 Task: Create and edit the matching rules
Action: Mouse moved to (213, 199)
Screenshot: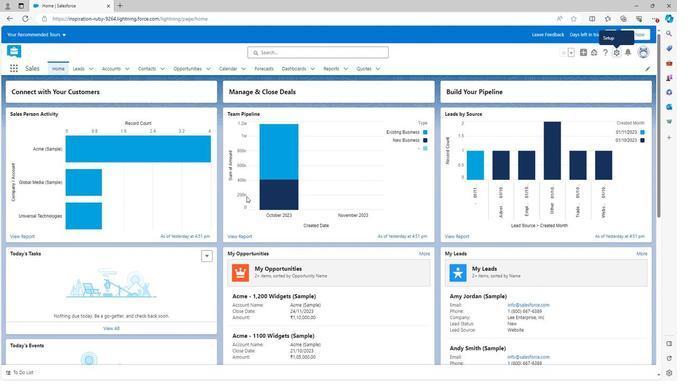 
Action: Mouse scrolled (213, 199) with delta (0, 0)
Screenshot: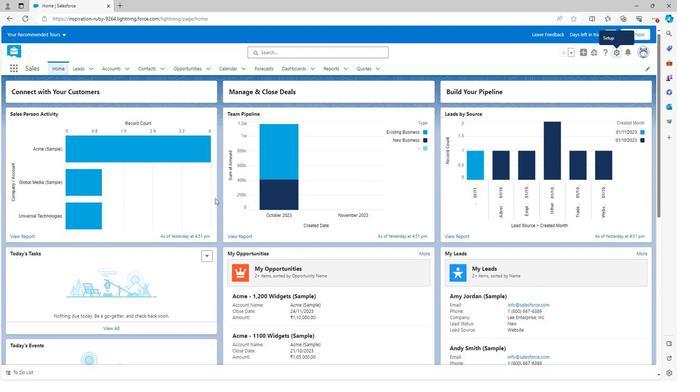 
Action: Mouse scrolled (213, 199) with delta (0, 0)
Screenshot: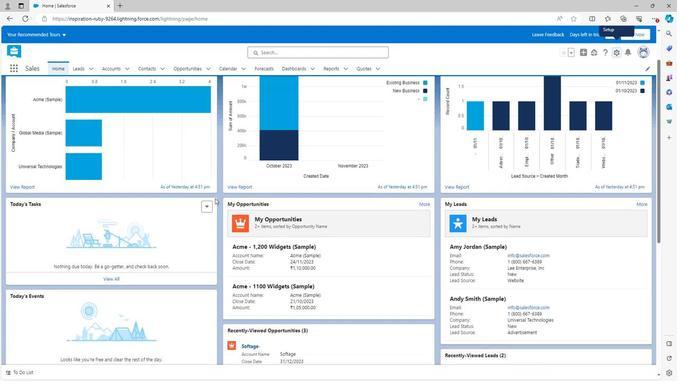 
Action: Mouse scrolled (213, 199) with delta (0, 0)
Screenshot: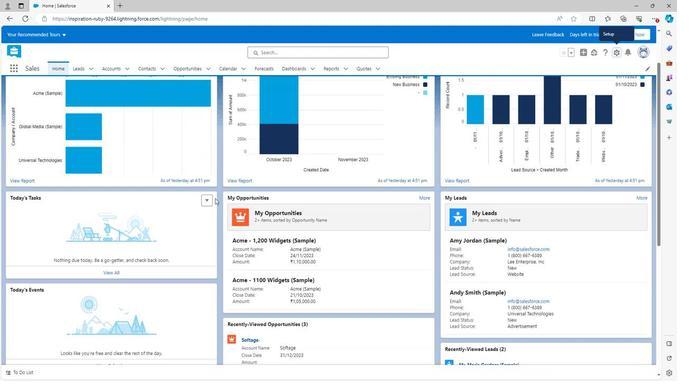 
Action: Mouse scrolled (213, 199) with delta (0, 0)
Screenshot: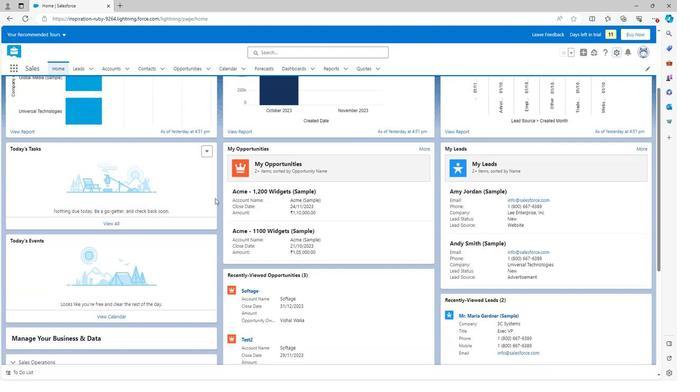 
Action: Mouse scrolled (213, 199) with delta (0, 0)
Screenshot: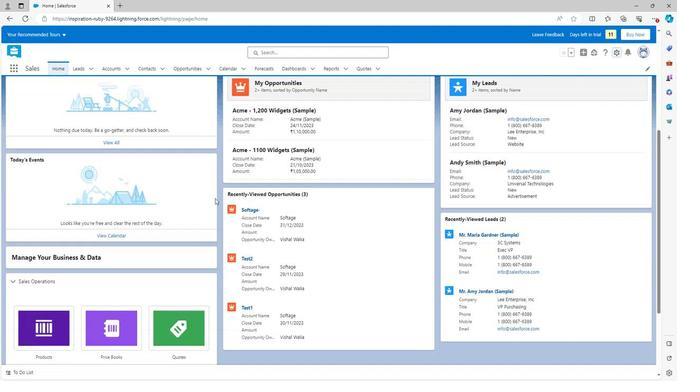 
Action: Mouse scrolled (213, 199) with delta (0, 0)
Screenshot: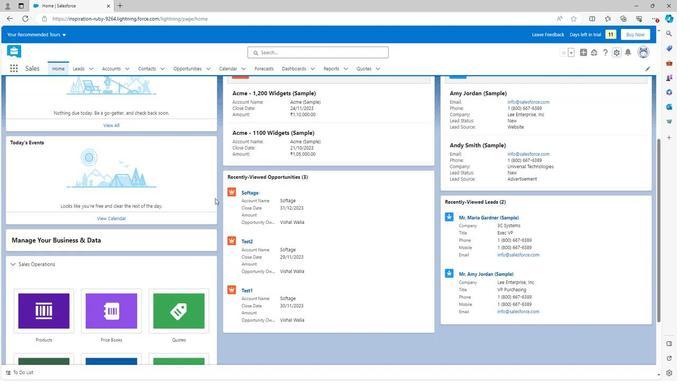 
Action: Mouse scrolled (213, 199) with delta (0, 0)
Screenshot: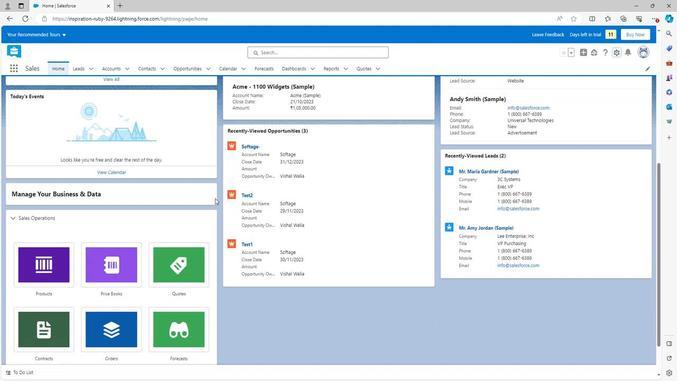 
Action: Mouse scrolled (213, 199) with delta (0, 0)
Screenshot: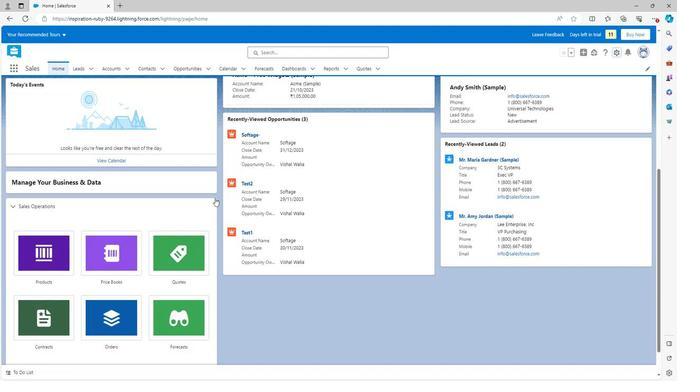 
Action: Mouse scrolled (213, 199) with delta (0, 0)
Screenshot: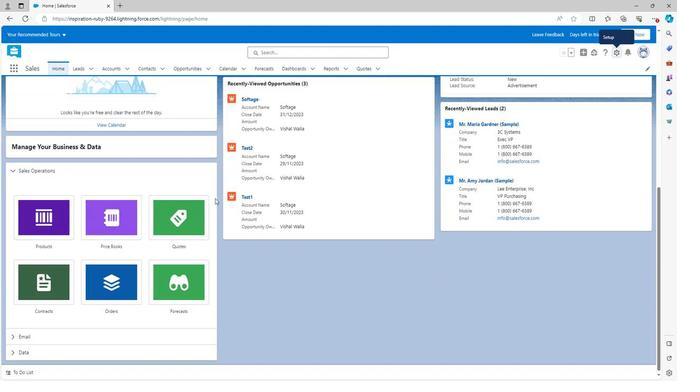 
Action: Mouse scrolled (213, 199) with delta (0, 0)
Screenshot: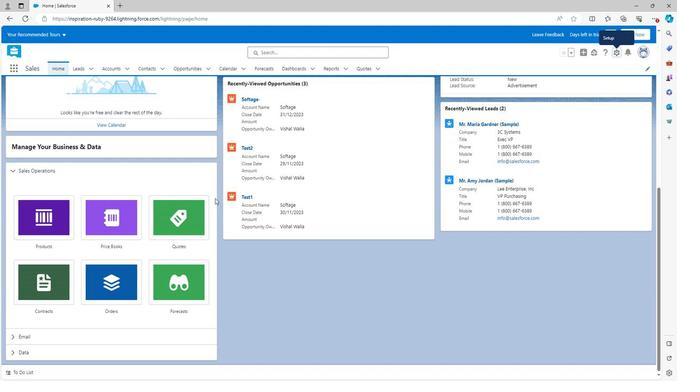 
Action: Mouse scrolled (213, 199) with delta (0, 0)
Screenshot: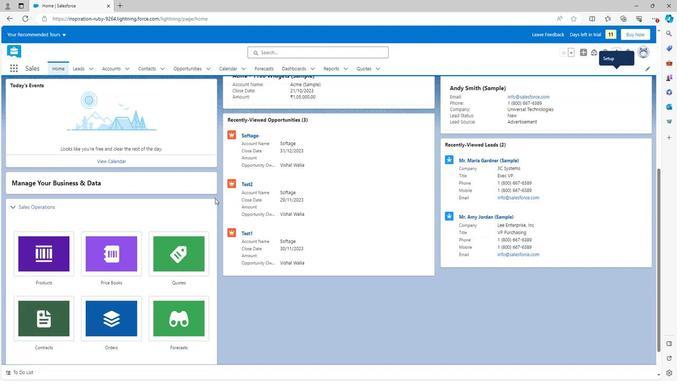 
Action: Mouse scrolled (213, 199) with delta (0, 0)
Screenshot: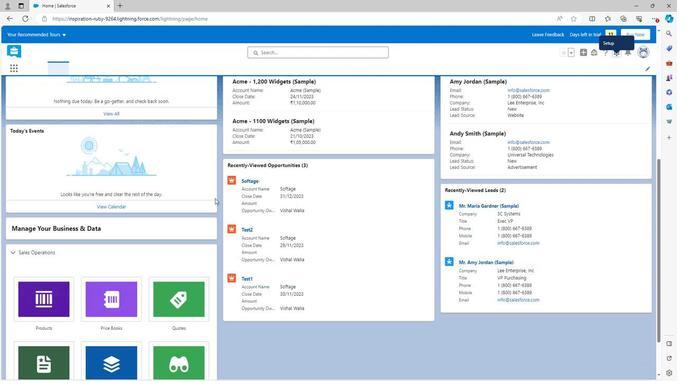 
Action: Mouse scrolled (213, 199) with delta (0, 0)
Screenshot: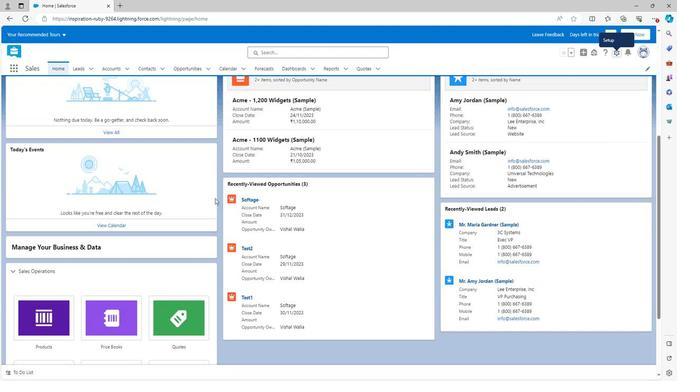 
Action: Mouse scrolled (213, 199) with delta (0, 0)
Screenshot: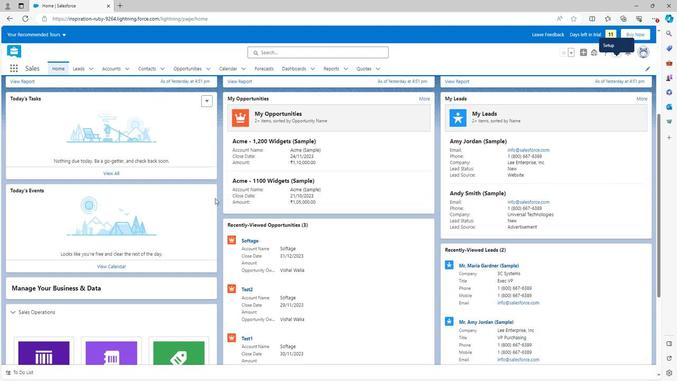 
Action: Mouse scrolled (213, 199) with delta (0, 0)
Screenshot: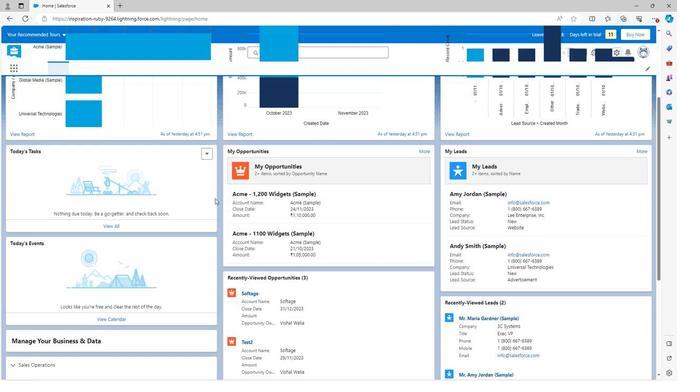 
Action: Mouse scrolled (213, 199) with delta (0, 0)
Screenshot: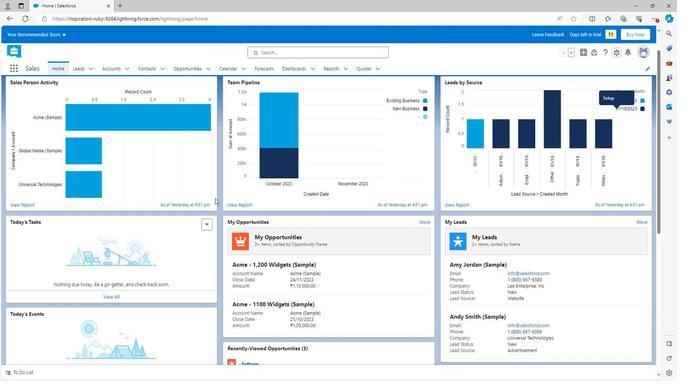 
Action: Mouse moved to (614, 52)
Screenshot: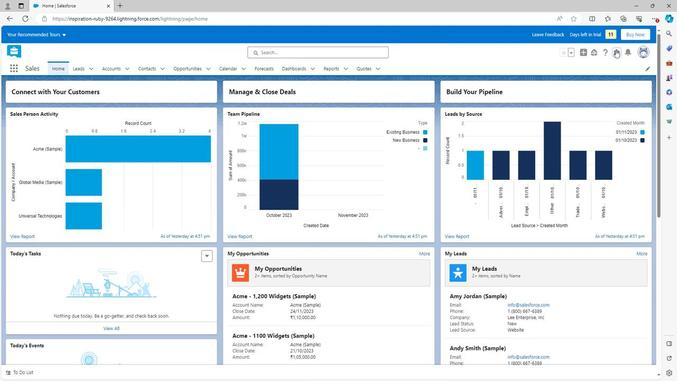 
Action: Mouse pressed left at (614, 52)
Screenshot: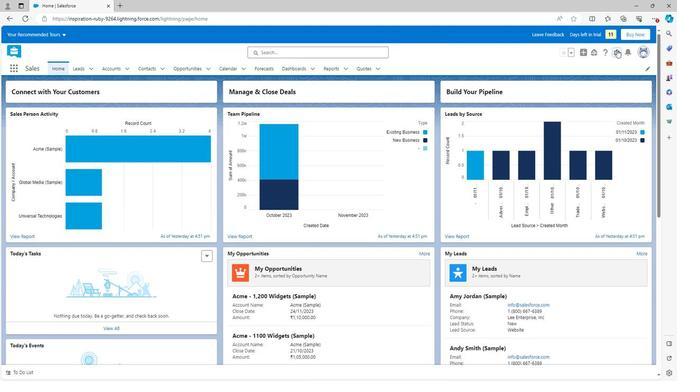 
Action: Mouse moved to (587, 73)
Screenshot: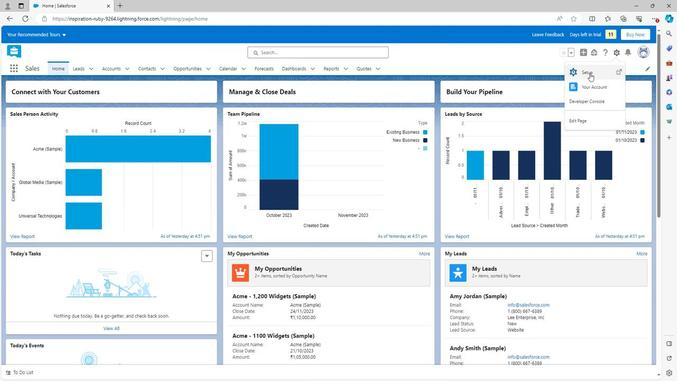 
Action: Mouse pressed left at (587, 73)
Screenshot: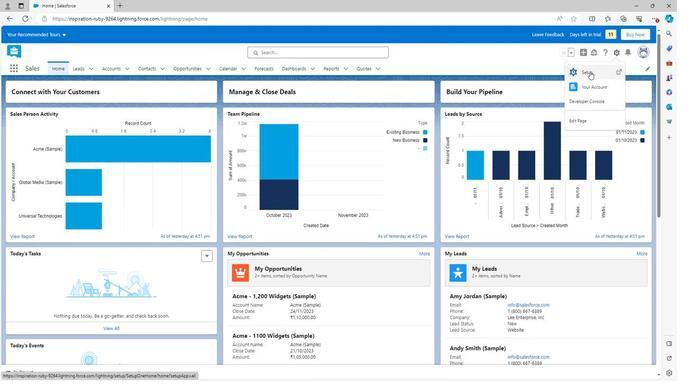 
Action: Mouse moved to (6, 229)
Screenshot: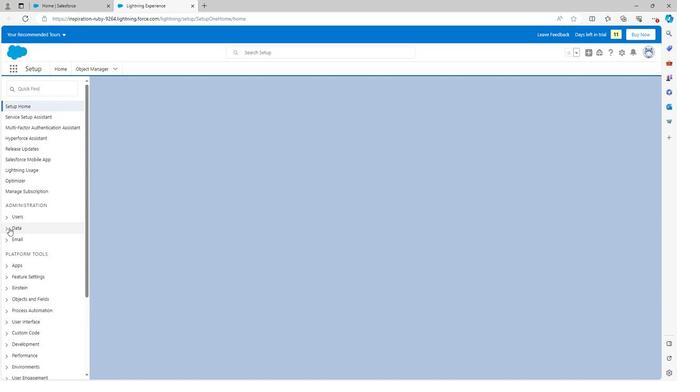 
Action: Mouse pressed left at (6, 229)
Screenshot: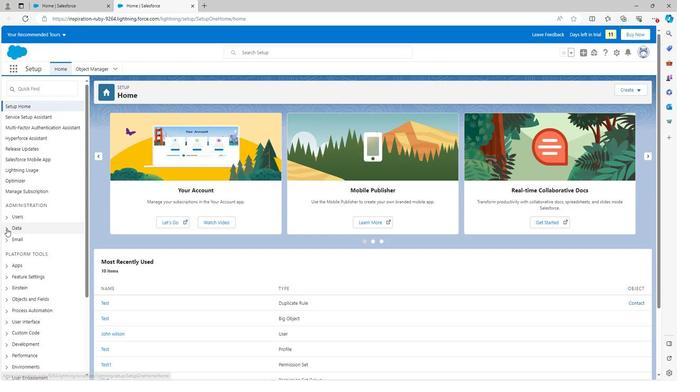 
Action: Mouse moved to (6, 229)
Screenshot: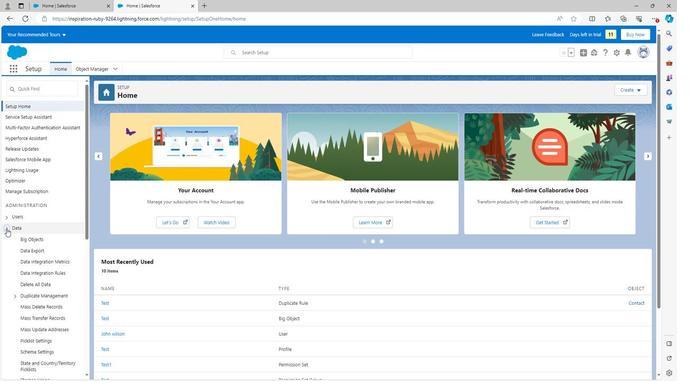 
Action: Mouse scrolled (6, 229) with delta (0, 0)
Screenshot: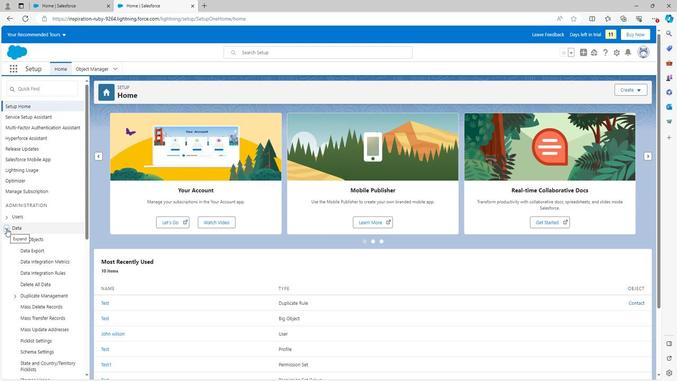 
Action: Mouse scrolled (6, 229) with delta (0, 0)
Screenshot: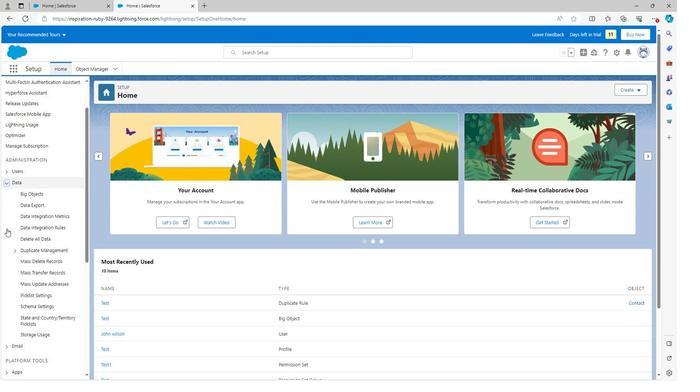 
Action: Mouse moved to (14, 205)
Screenshot: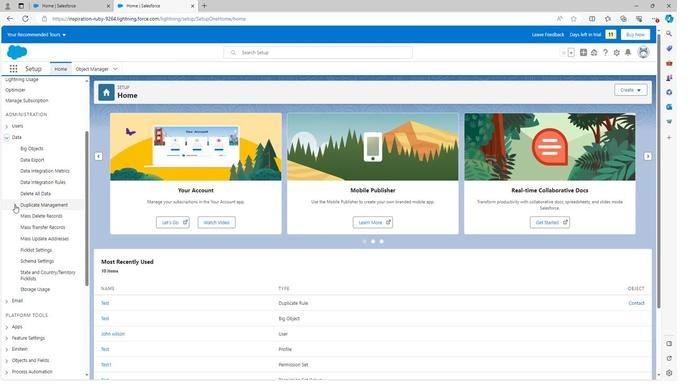 
Action: Mouse pressed left at (14, 205)
Screenshot: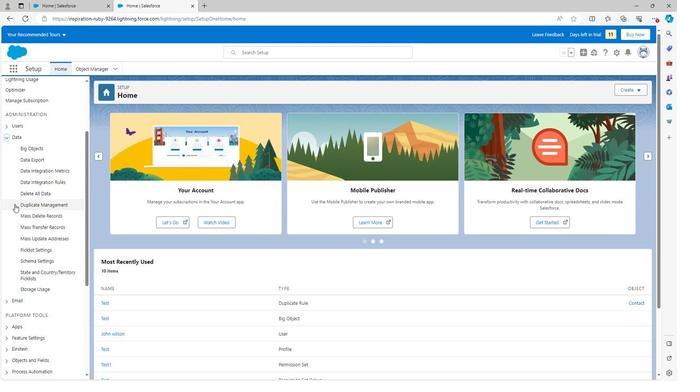 
Action: Mouse moved to (34, 238)
Screenshot: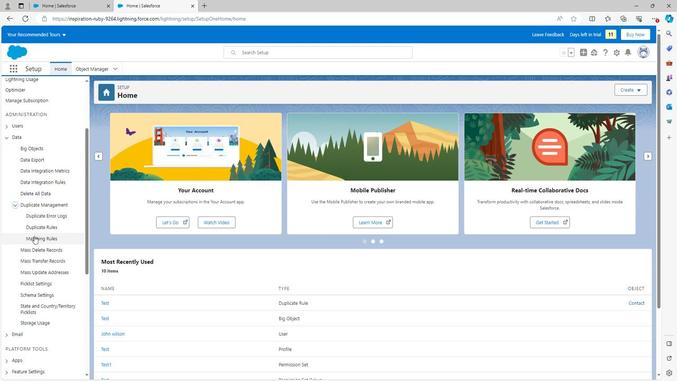 
Action: Mouse pressed left at (34, 238)
Screenshot: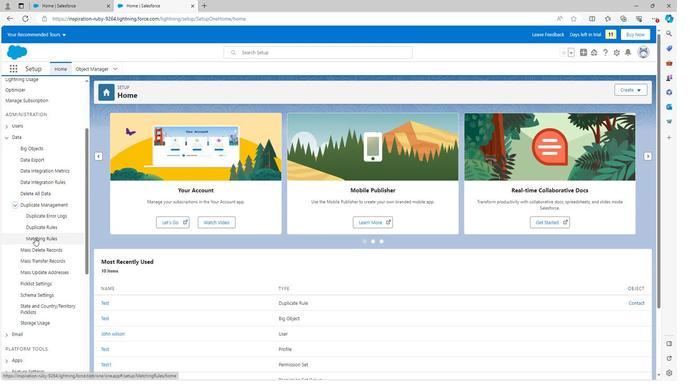 
Action: Mouse moved to (372, 174)
Screenshot: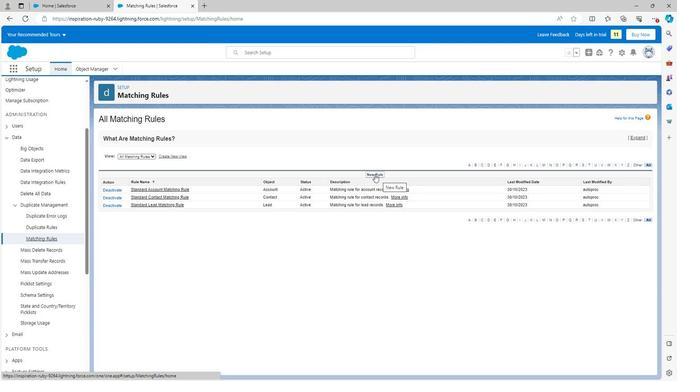
Action: Mouse pressed left at (372, 174)
Screenshot: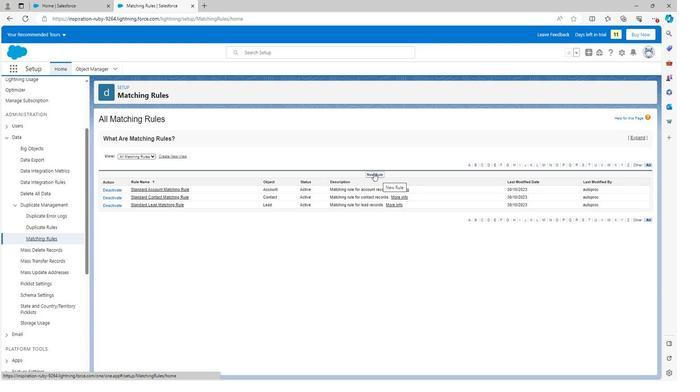 
Action: Mouse moved to (219, 182)
Screenshot: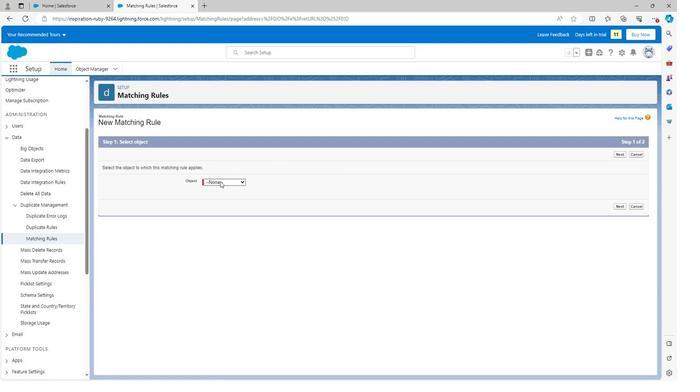 
Action: Mouse pressed left at (219, 182)
Screenshot: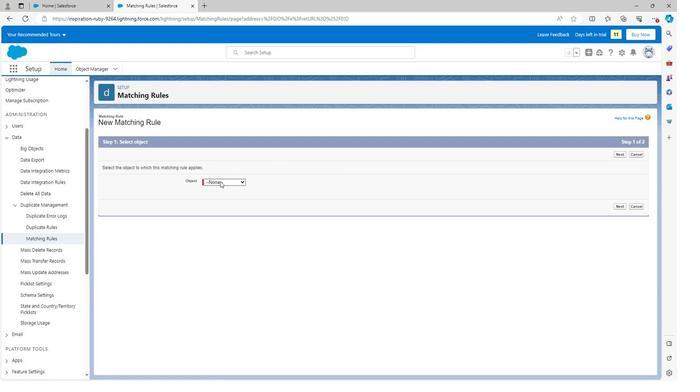 
Action: Mouse moved to (215, 208)
Screenshot: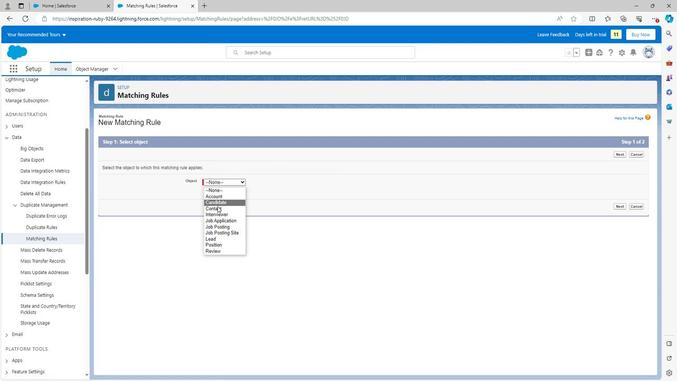 
Action: Mouse pressed left at (215, 208)
Screenshot: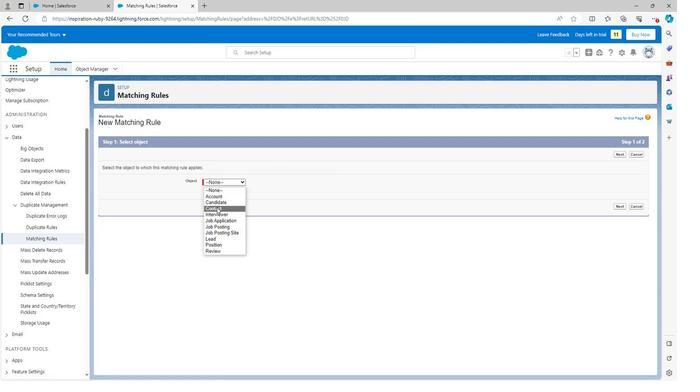 
Action: Mouse moved to (616, 206)
Screenshot: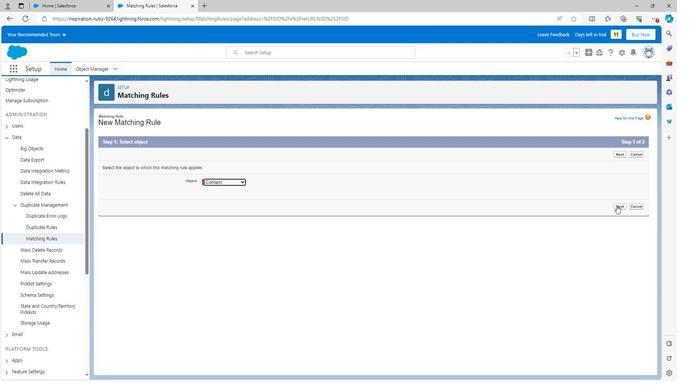 
Action: Mouse pressed left at (616, 206)
Screenshot: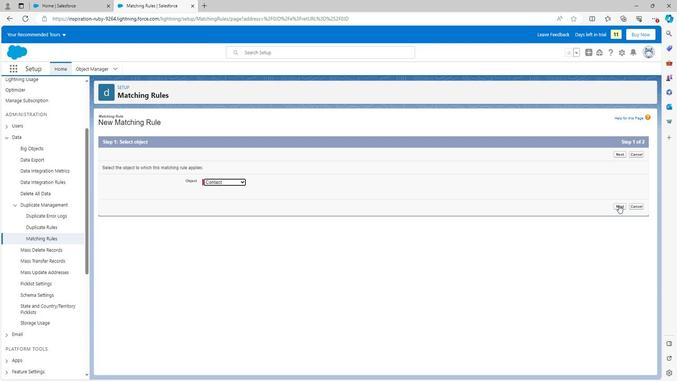 
Action: Mouse moved to (237, 190)
Screenshot: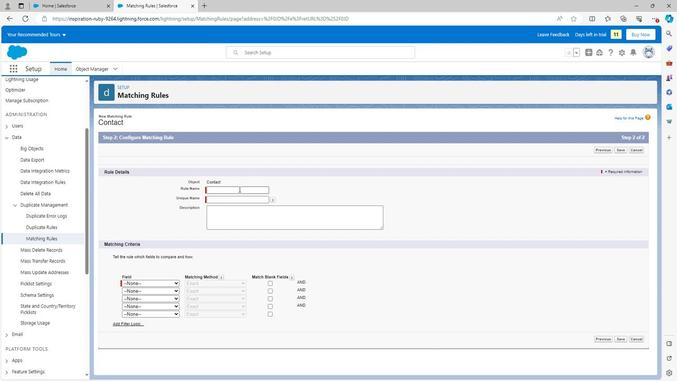 
Action: Mouse pressed left at (237, 190)
Screenshot: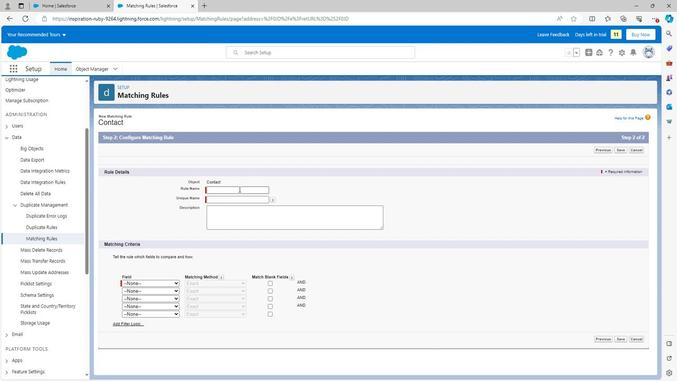 
Action: Mouse moved to (224, 211)
Screenshot: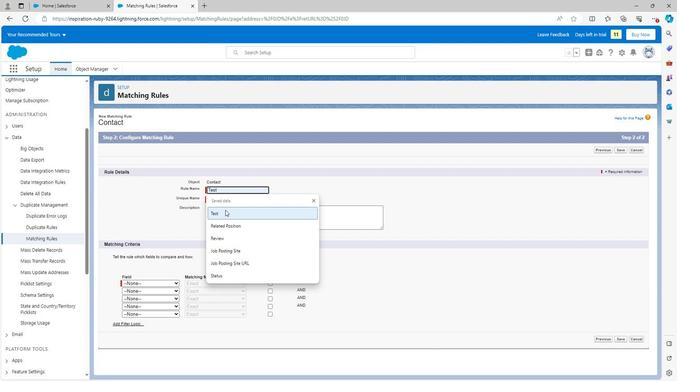 
Action: Mouse pressed left at (224, 211)
Screenshot: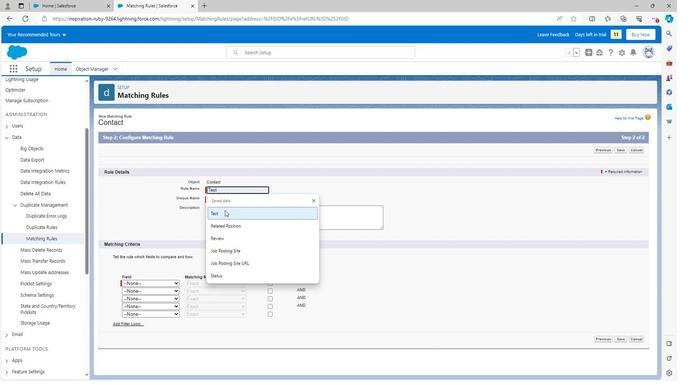 
Action: Mouse moved to (289, 193)
Screenshot: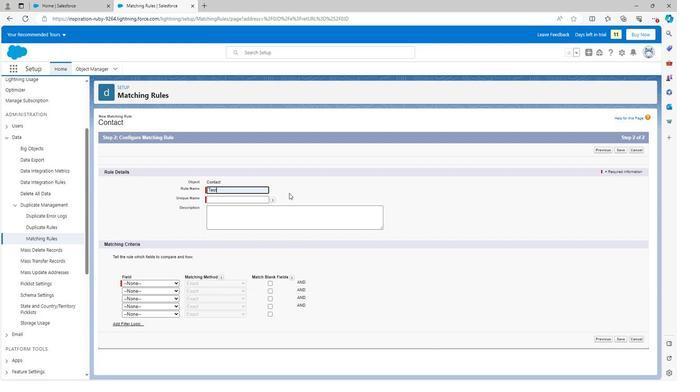 
Action: Mouse pressed left at (289, 193)
Screenshot: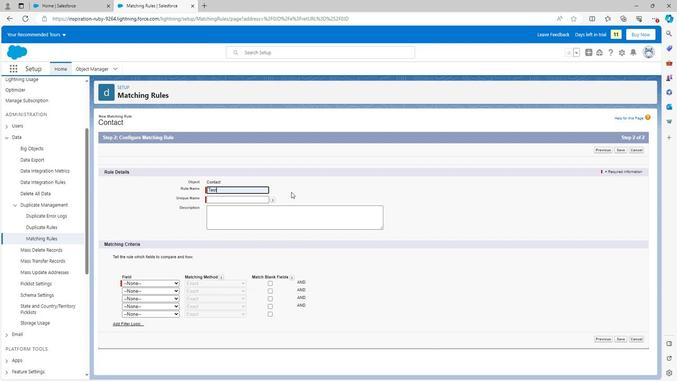 
Action: Mouse moved to (254, 253)
Screenshot: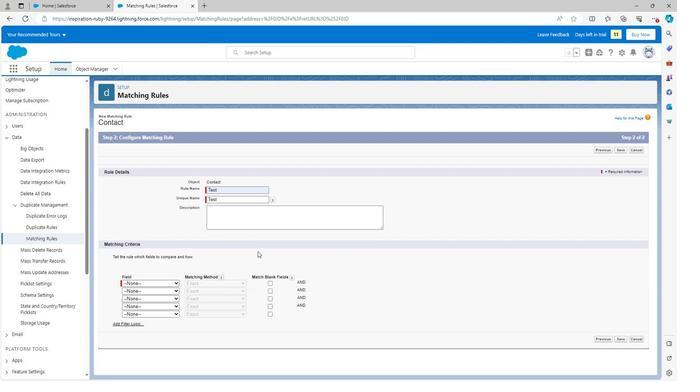 
Action: Mouse scrolled (254, 253) with delta (0, 0)
Screenshot: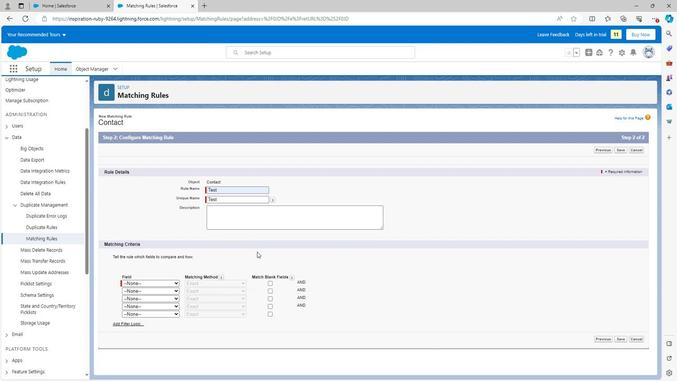 
Action: Mouse moved to (254, 254)
Screenshot: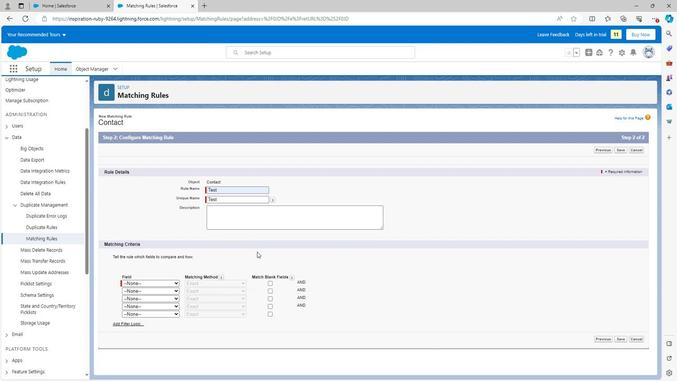
Action: Mouse scrolled (254, 253) with delta (0, 0)
Screenshot: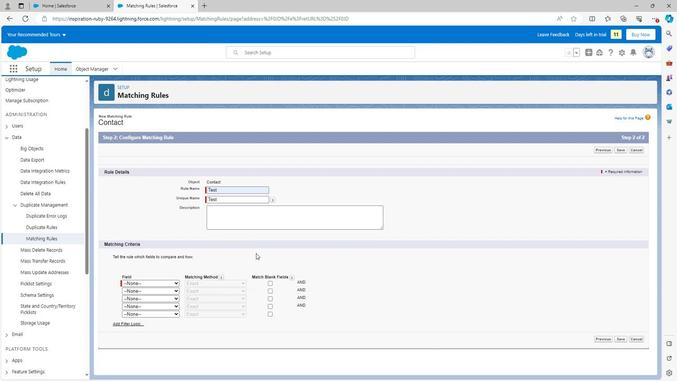 
Action: Mouse scrolled (254, 253) with delta (0, 0)
Screenshot: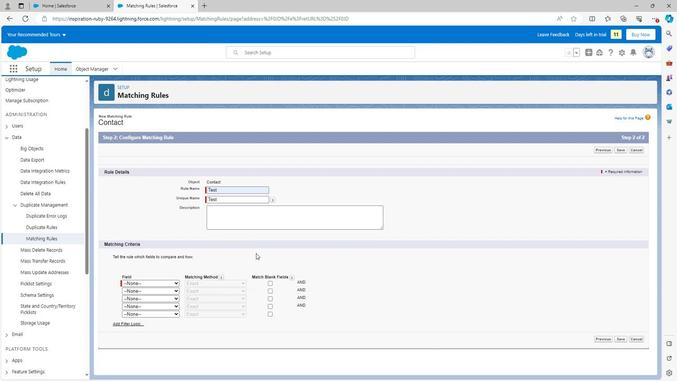 
Action: Mouse scrolled (254, 253) with delta (0, 0)
Screenshot: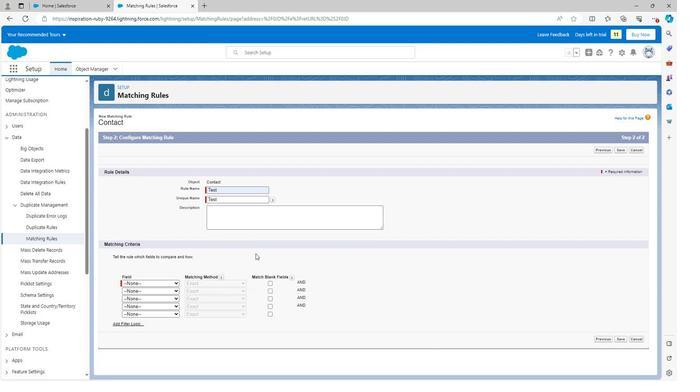 
Action: Mouse moved to (618, 338)
Screenshot: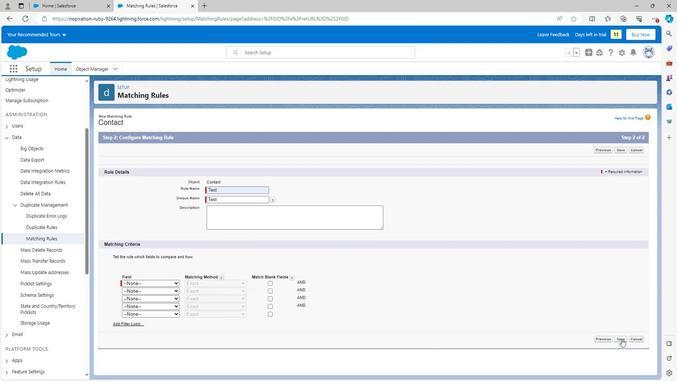 
Action: Mouse pressed left at (618, 338)
Screenshot: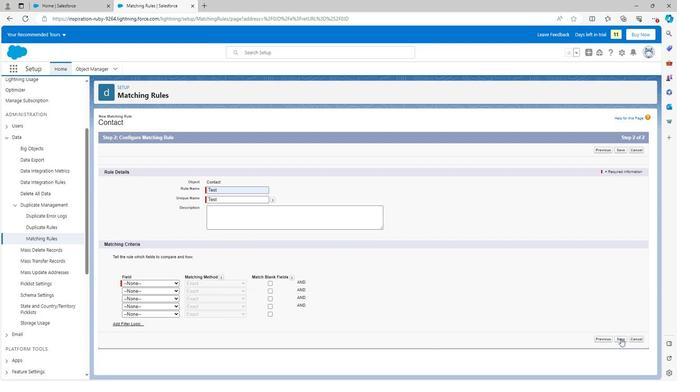
Action: Mouse moved to (135, 295)
Screenshot: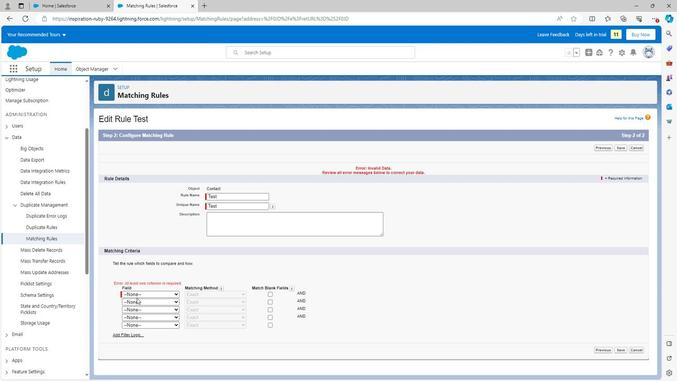 
Action: Mouse pressed left at (135, 295)
Screenshot: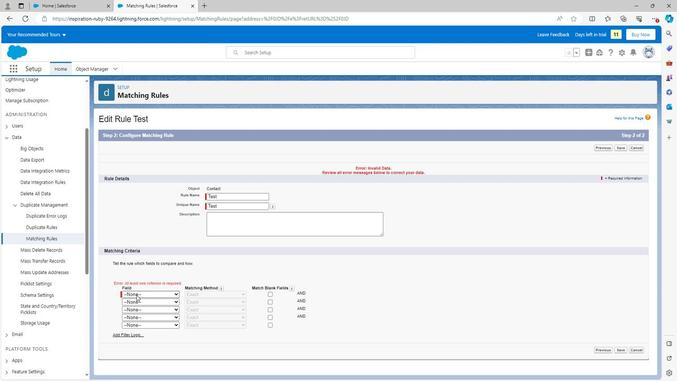 
Action: Mouse moved to (133, 208)
Screenshot: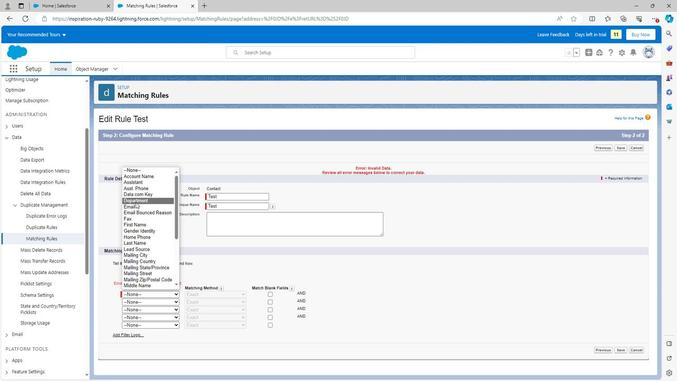 
Action: Mouse pressed left at (133, 208)
Screenshot: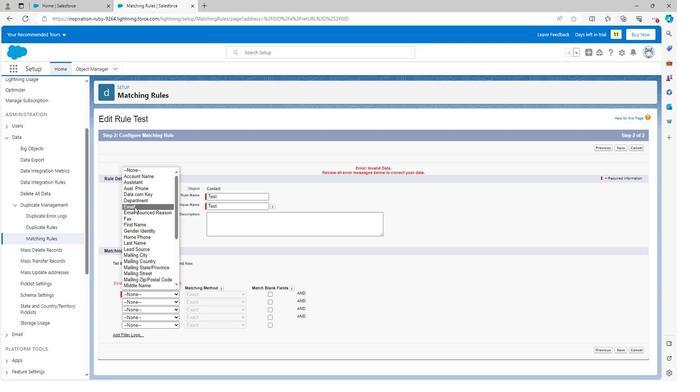 
Action: Mouse moved to (228, 297)
Screenshot: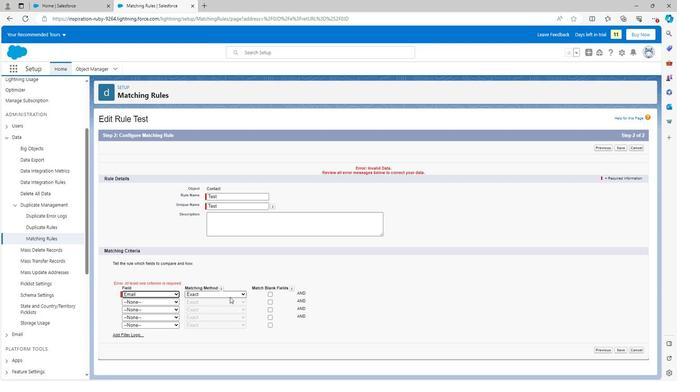 
Action: Mouse pressed left at (228, 297)
Screenshot: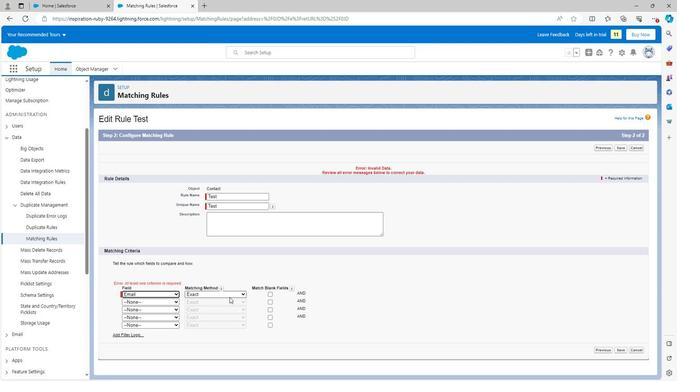 
Action: Mouse moved to (220, 293)
Screenshot: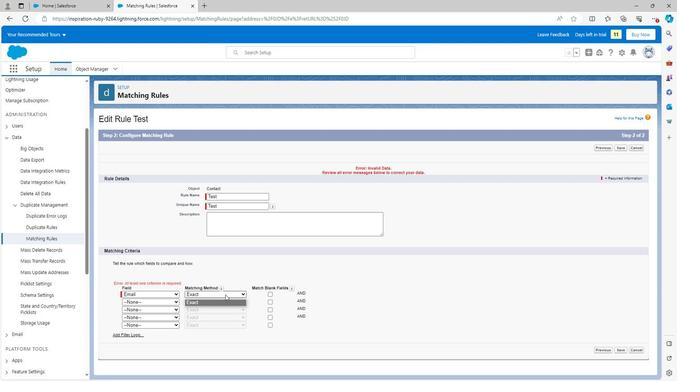
Action: Mouse pressed left at (220, 293)
Screenshot: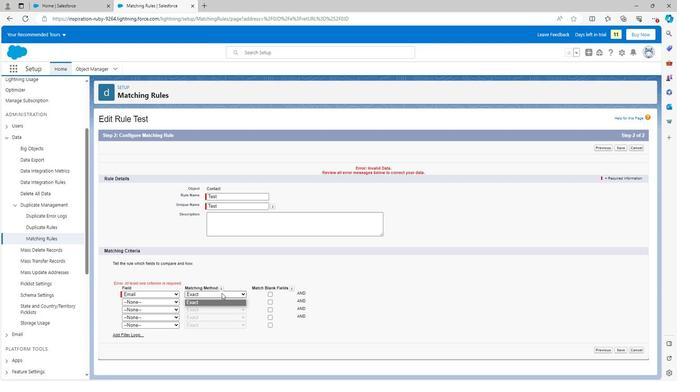 
Action: Mouse moved to (617, 349)
Screenshot: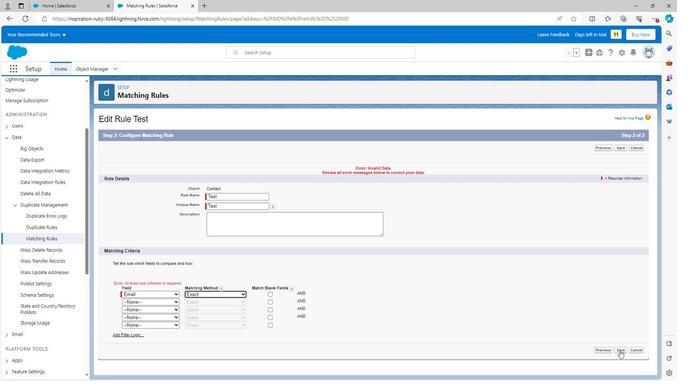 
Action: Mouse pressed left at (617, 349)
Screenshot: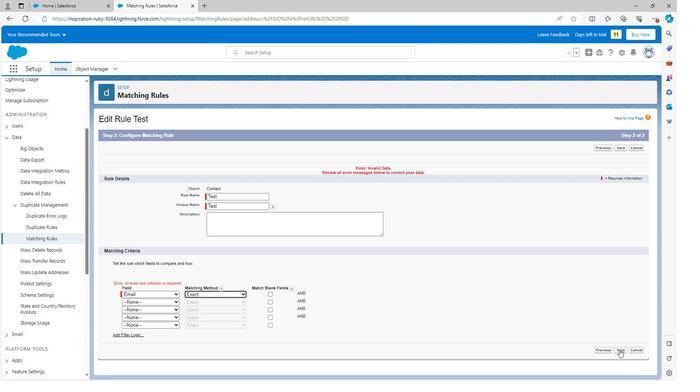 
Action: Mouse moved to (41, 237)
Screenshot: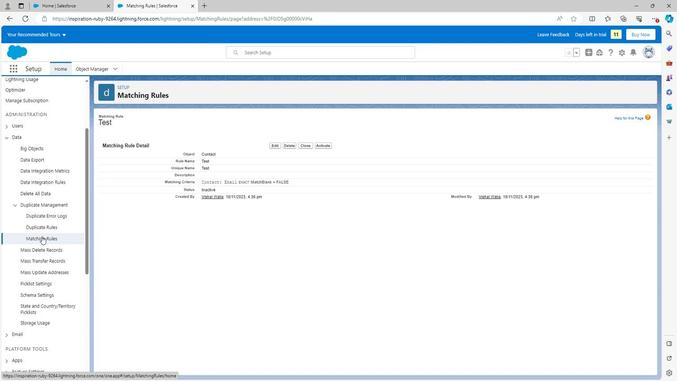 
Action: Mouse pressed left at (41, 237)
Screenshot: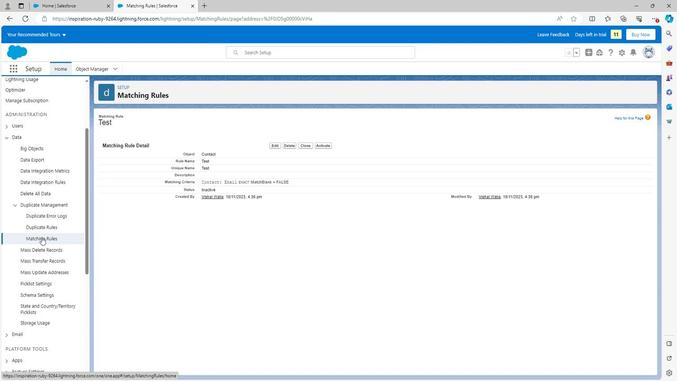 
Action: Mouse moved to (283, 220)
Screenshot: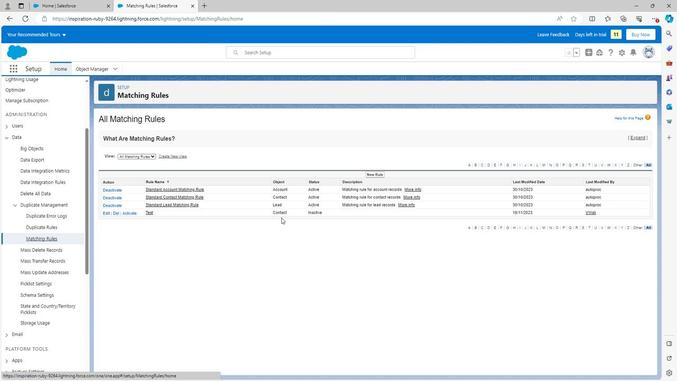 
